 Task: Look for products in the category "Pinot Grigio" from Ciao Bella only.
Action: Mouse moved to (887, 299)
Screenshot: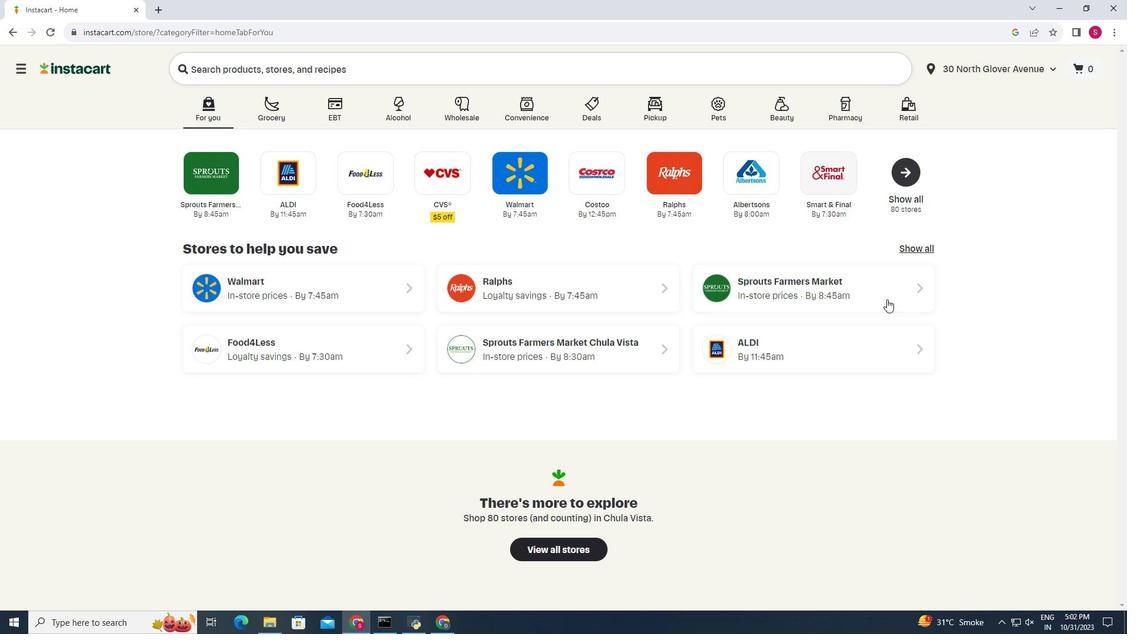 
Action: Mouse pressed left at (887, 299)
Screenshot: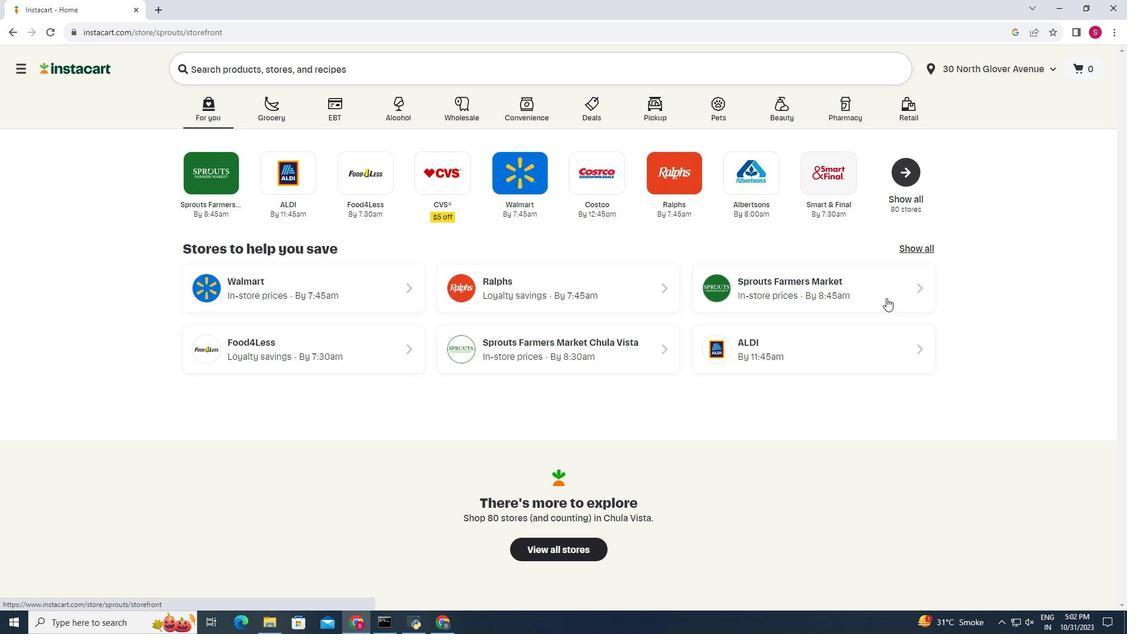 
Action: Mouse moved to (36, 555)
Screenshot: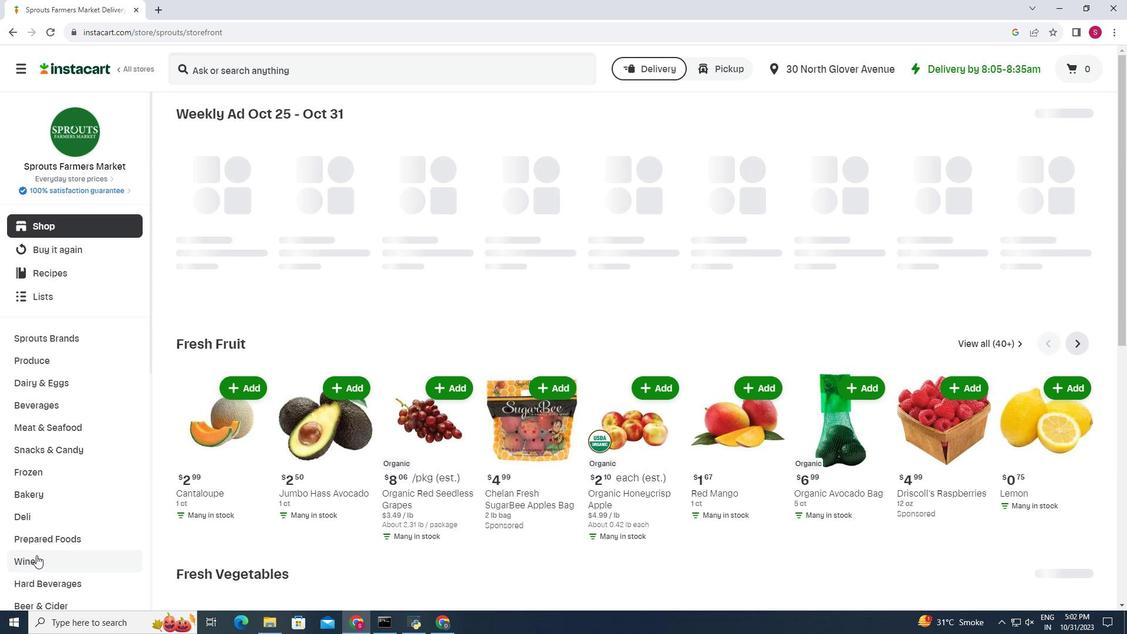 
Action: Mouse pressed left at (36, 555)
Screenshot: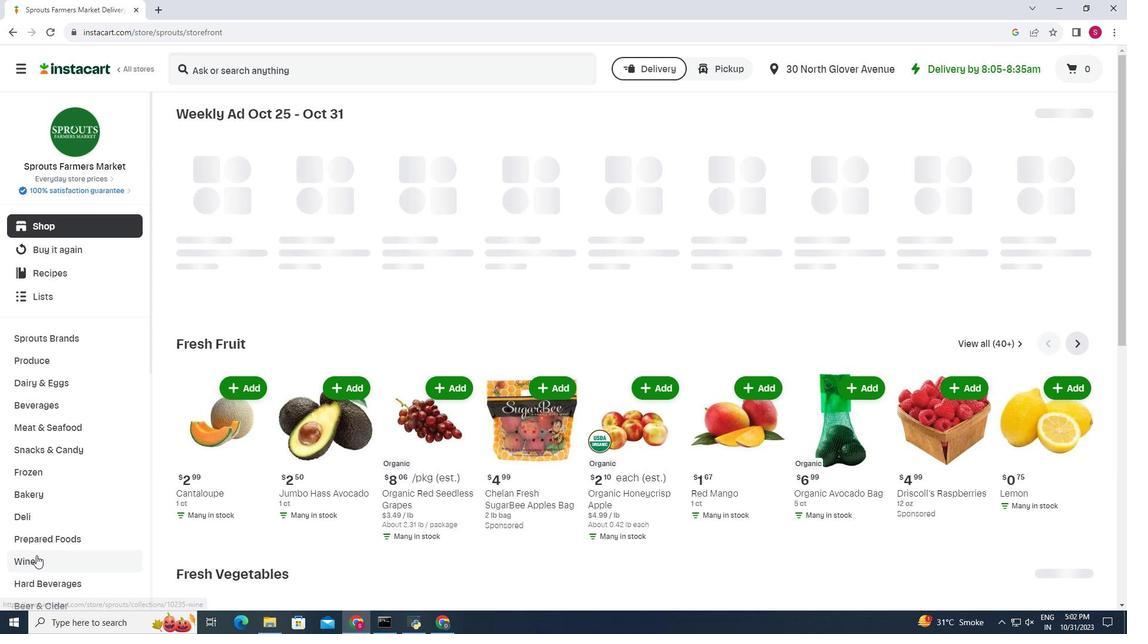 
Action: Mouse moved to (331, 150)
Screenshot: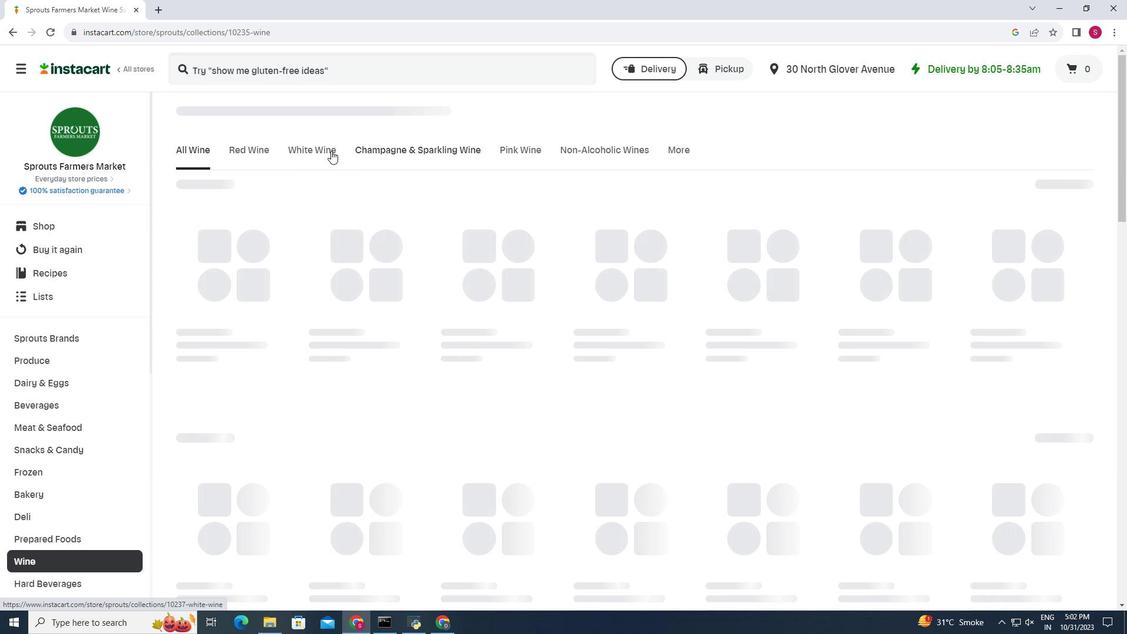 
Action: Mouse pressed left at (331, 150)
Screenshot: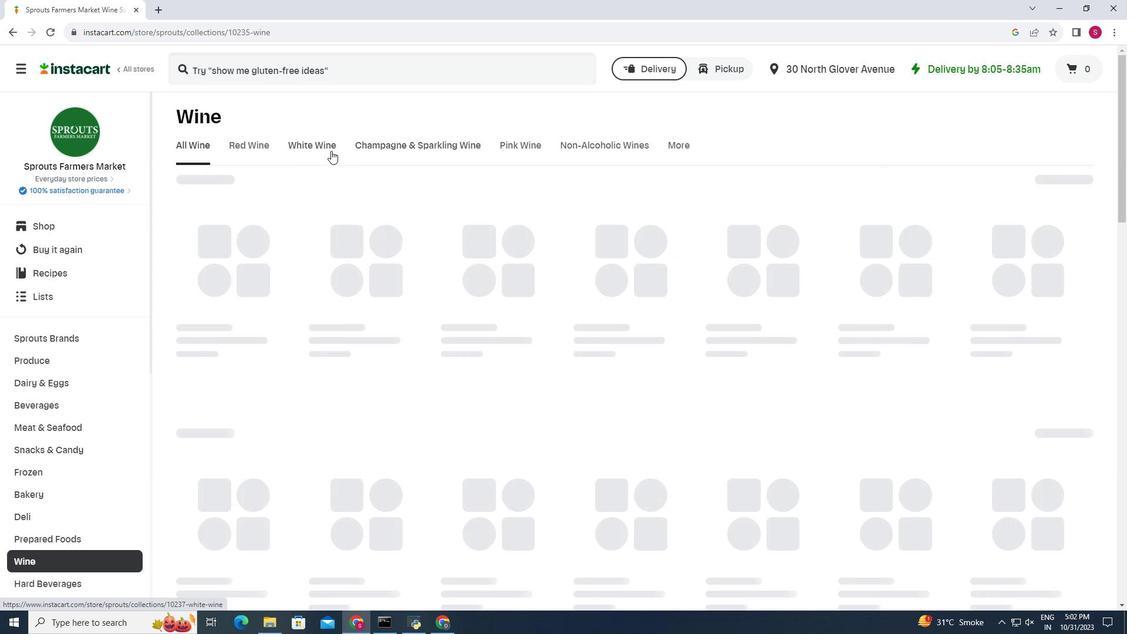 
Action: Mouse moved to (481, 203)
Screenshot: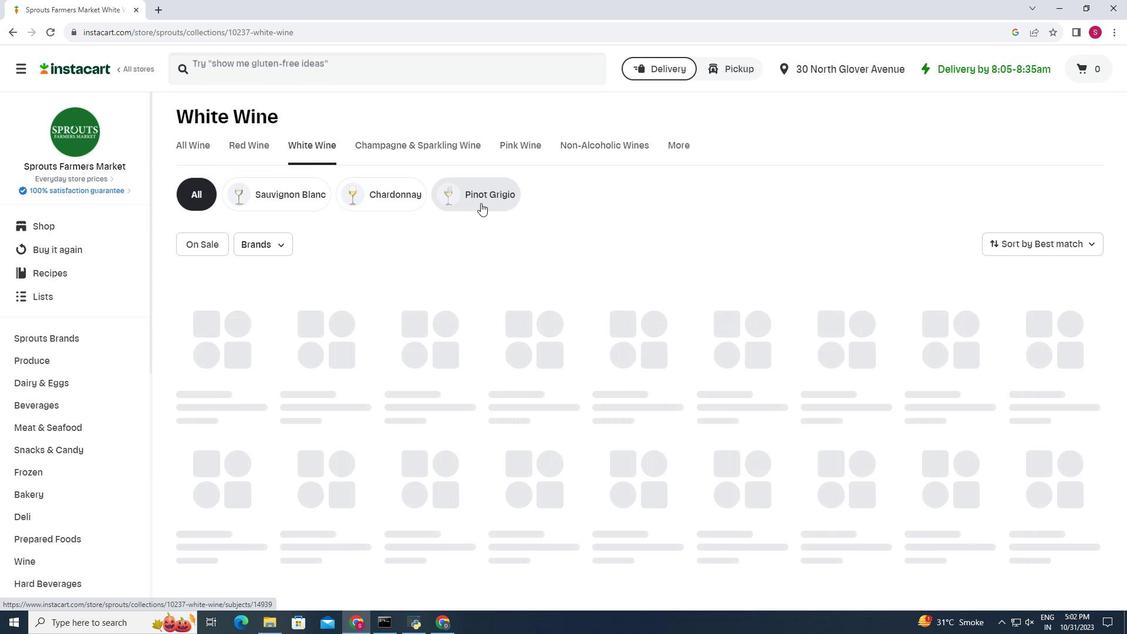 
Action: Mouse pressed left at (481, 203)
Screenshot: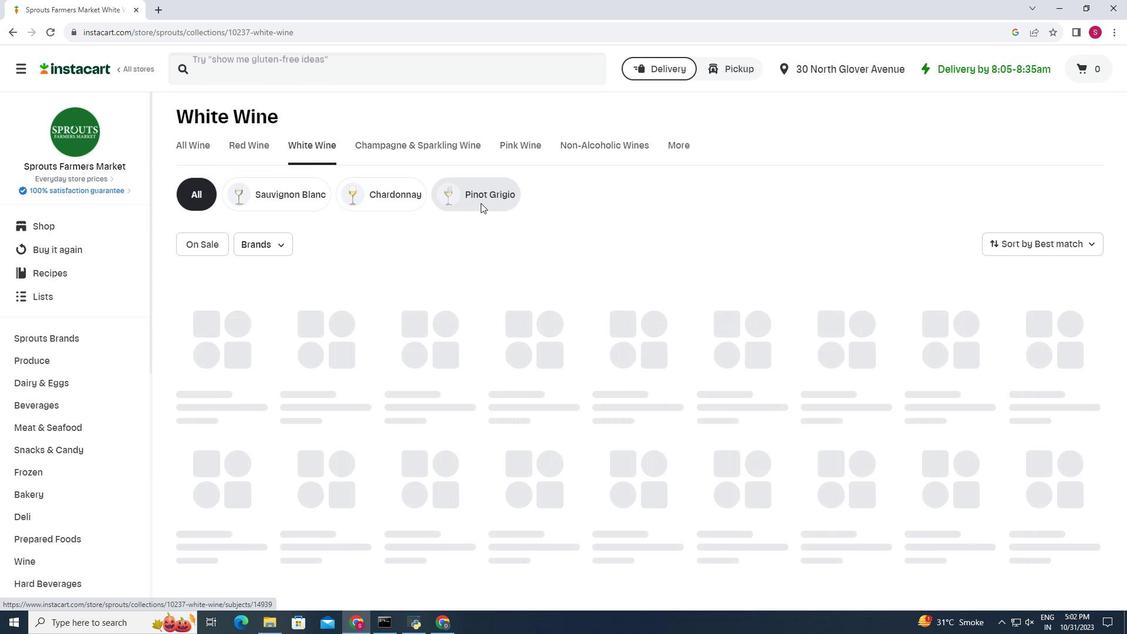 
Action: Mouse moved to (282, 250)
Screenshot: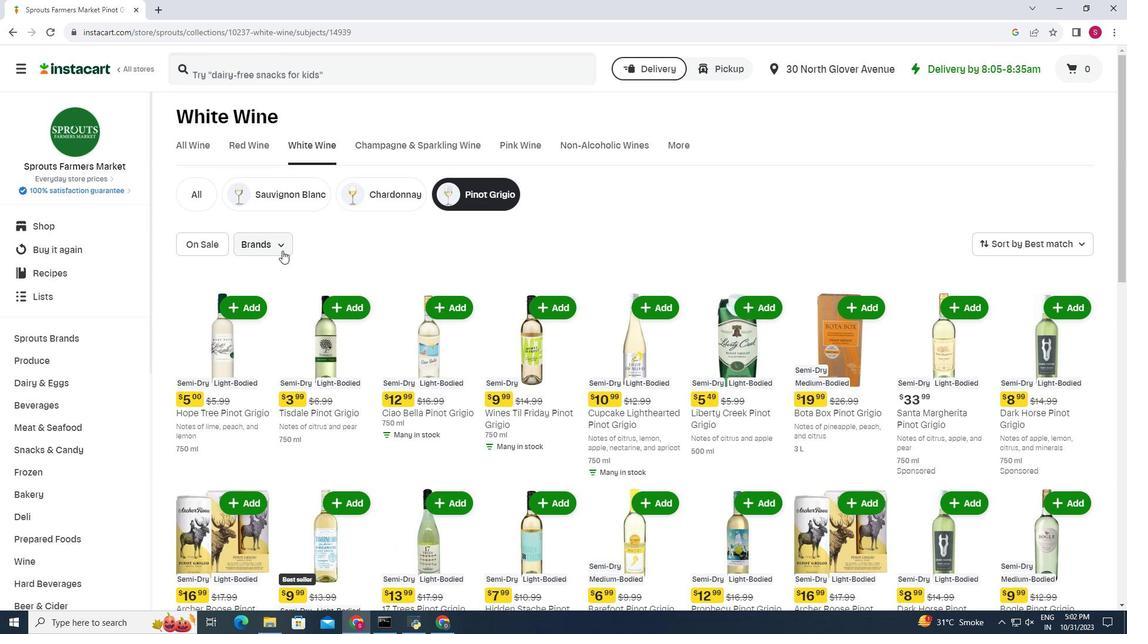 
Action: Mouse pressed left at (282, 250)
Screenshot: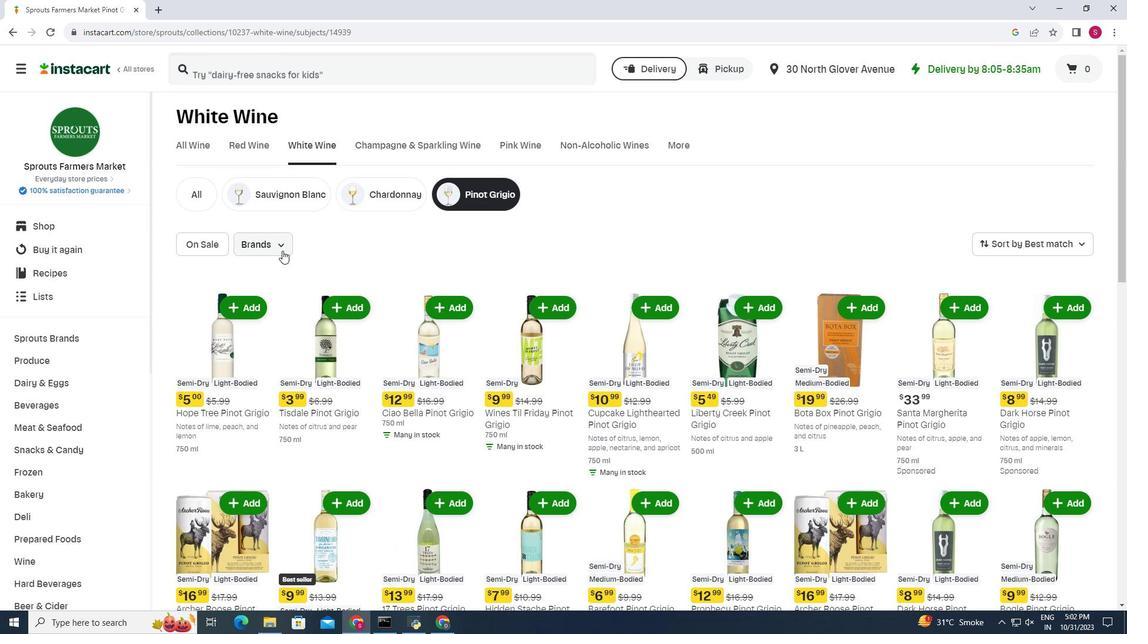 
Action: Mouse moved to (296, 367)
Screenshot: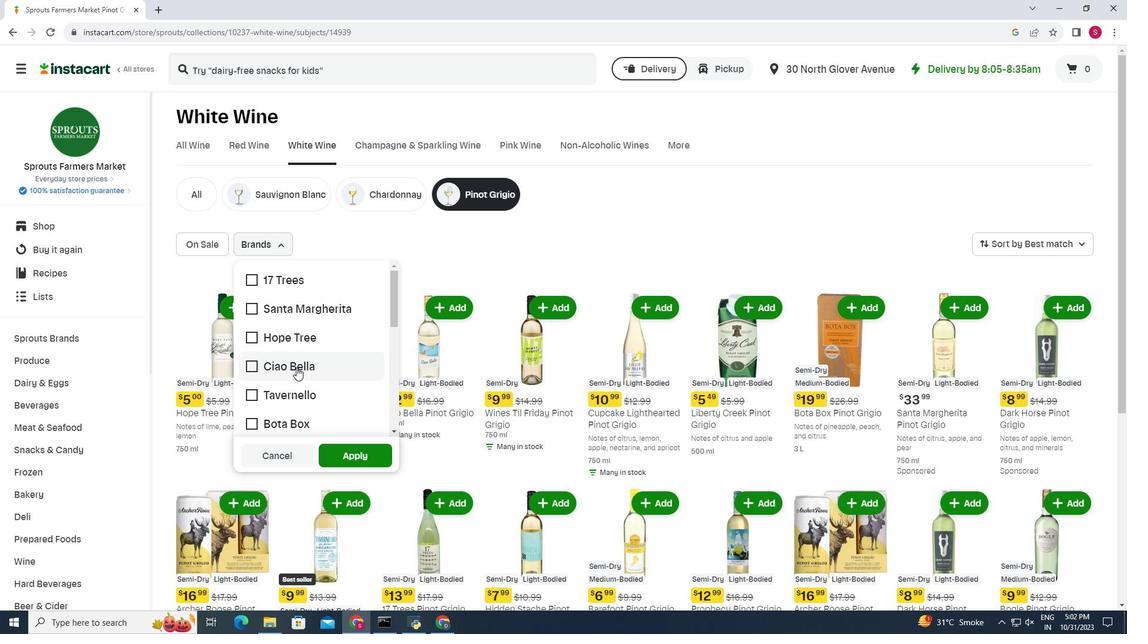 
Action: Mouse pressed left at (296, 367)
Screenshot: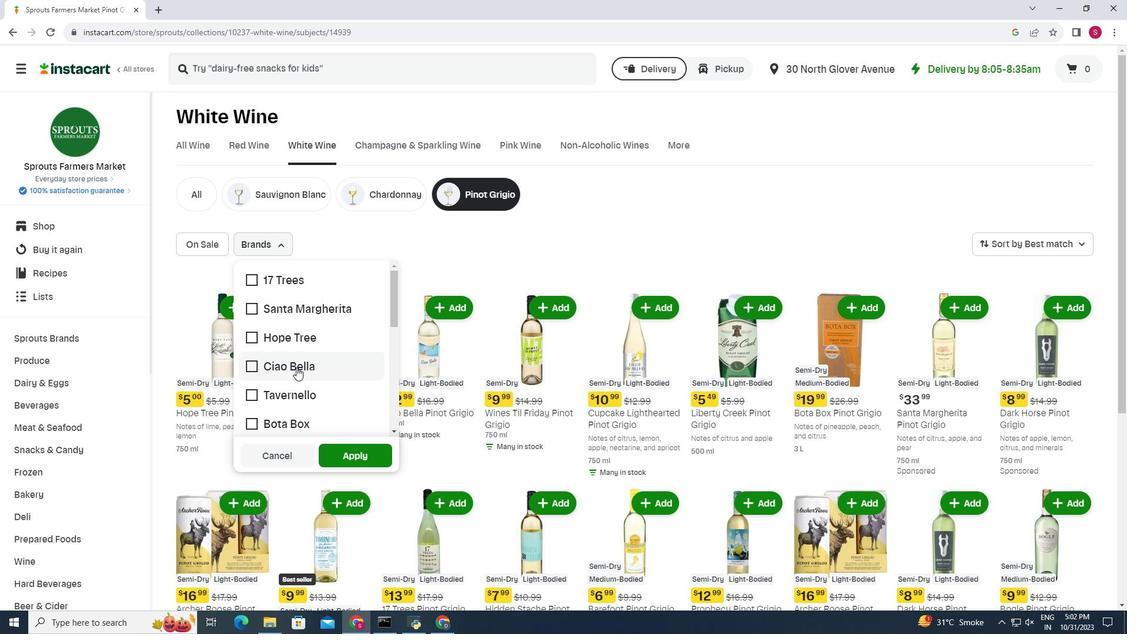 
Action: Mouse moved to (344, 468)
Screenshot: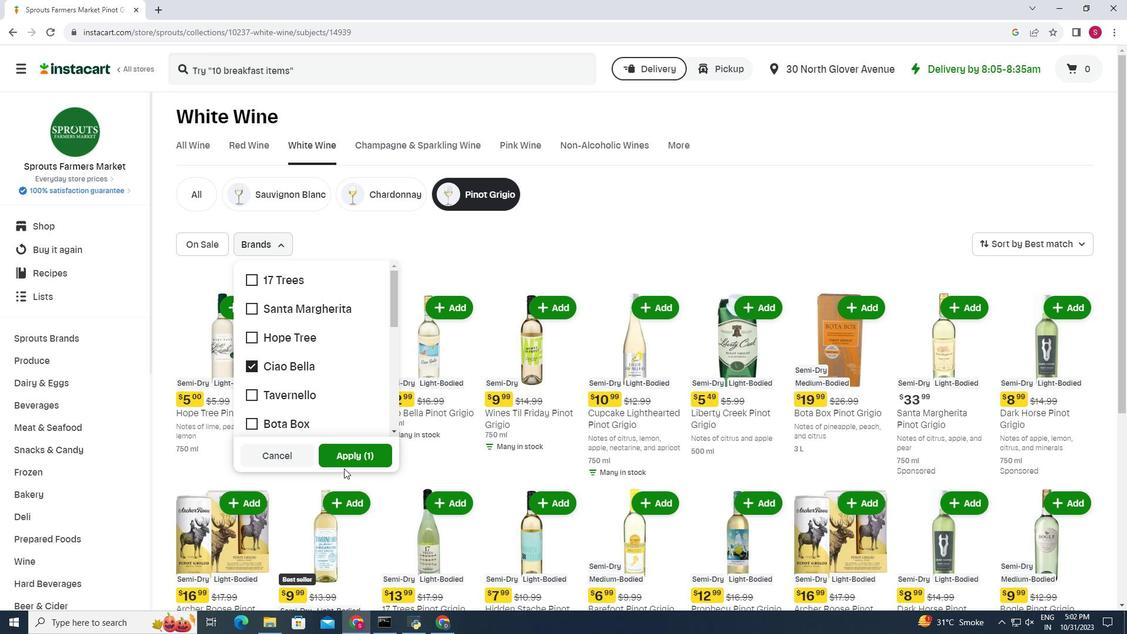 
Action: Mouse pressed left at (344, 468)
Screenshot: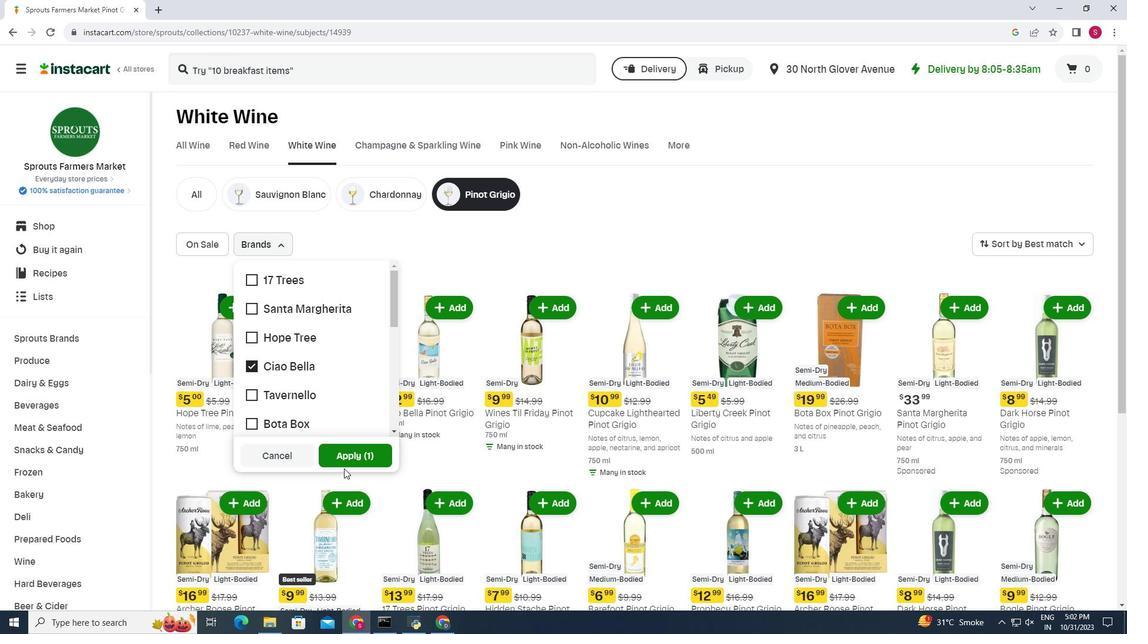 
Action: Mouse moved to (346, 455)
Screenshot: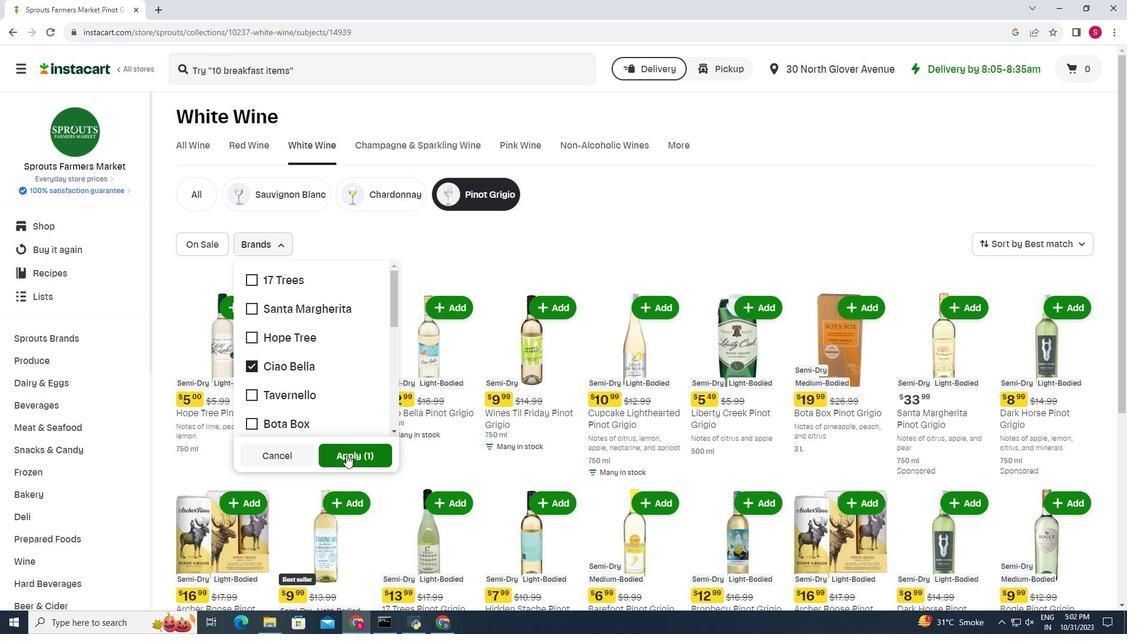 
Action: Mouse pressed left at (346, 455)
Screenshot: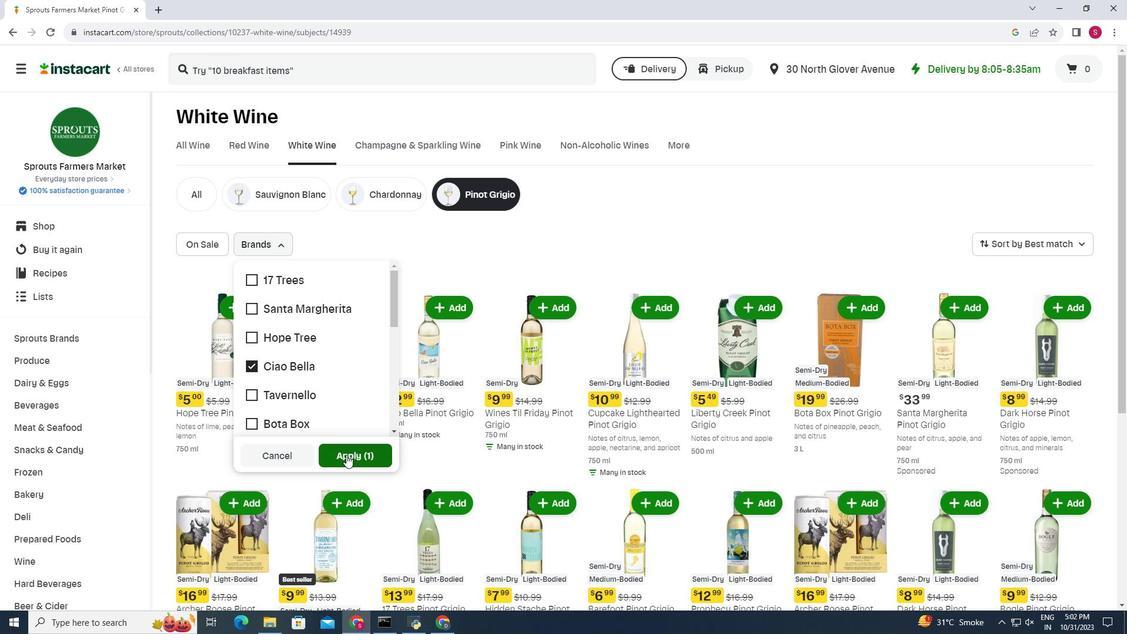 
Action: Mouse moved to (498, 331)
Screenshot: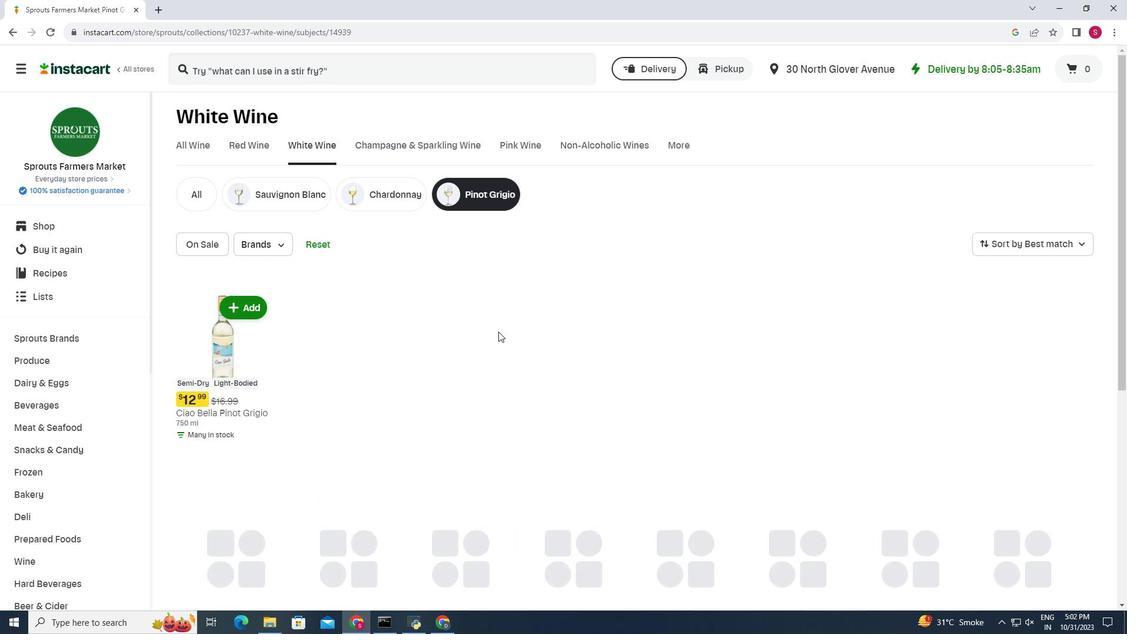 
